 Task: Filter the notifications by "reason:manual".
Action: Mouse moved to (1330, 253)
Screenshot: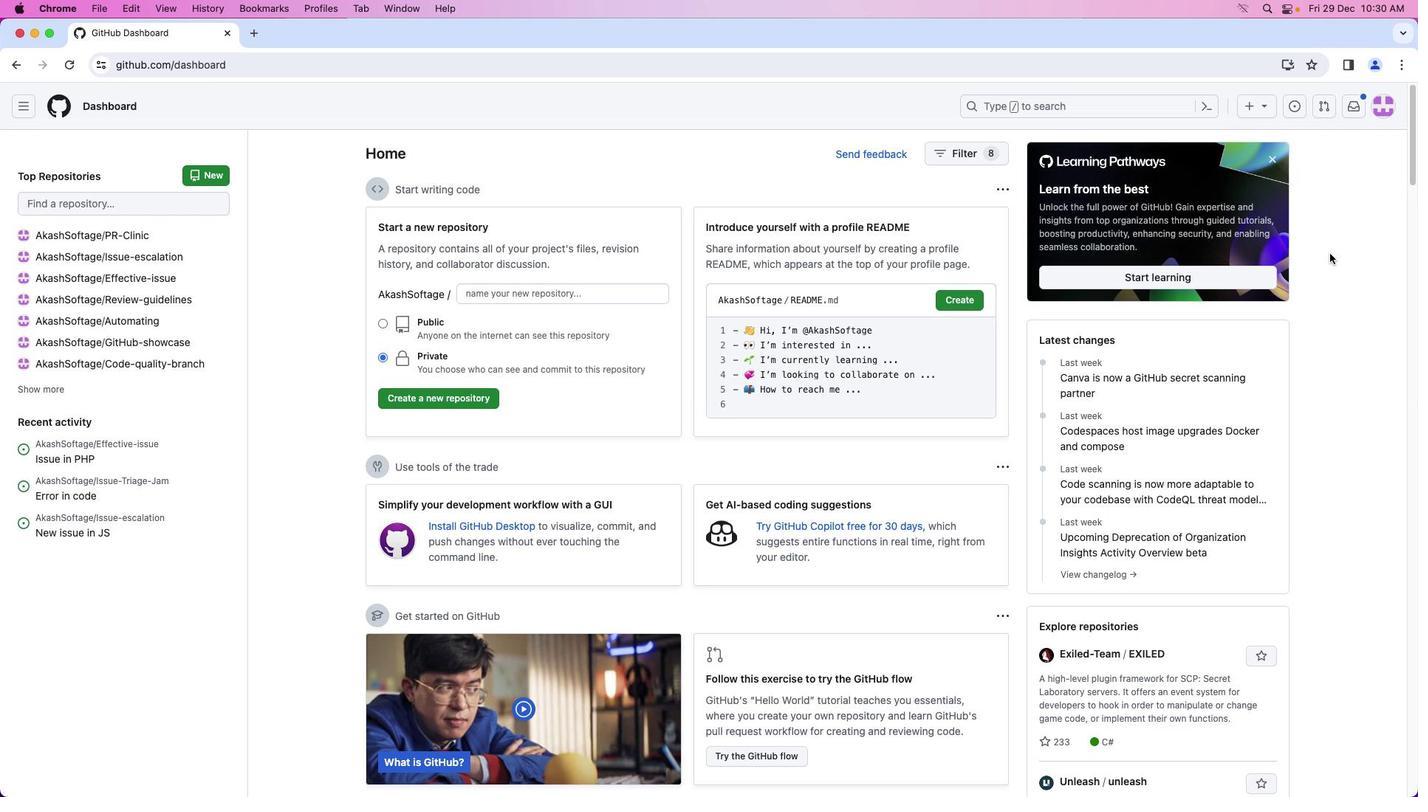 
Action: Mouse pressed left at (1330, 253)
Screenshot: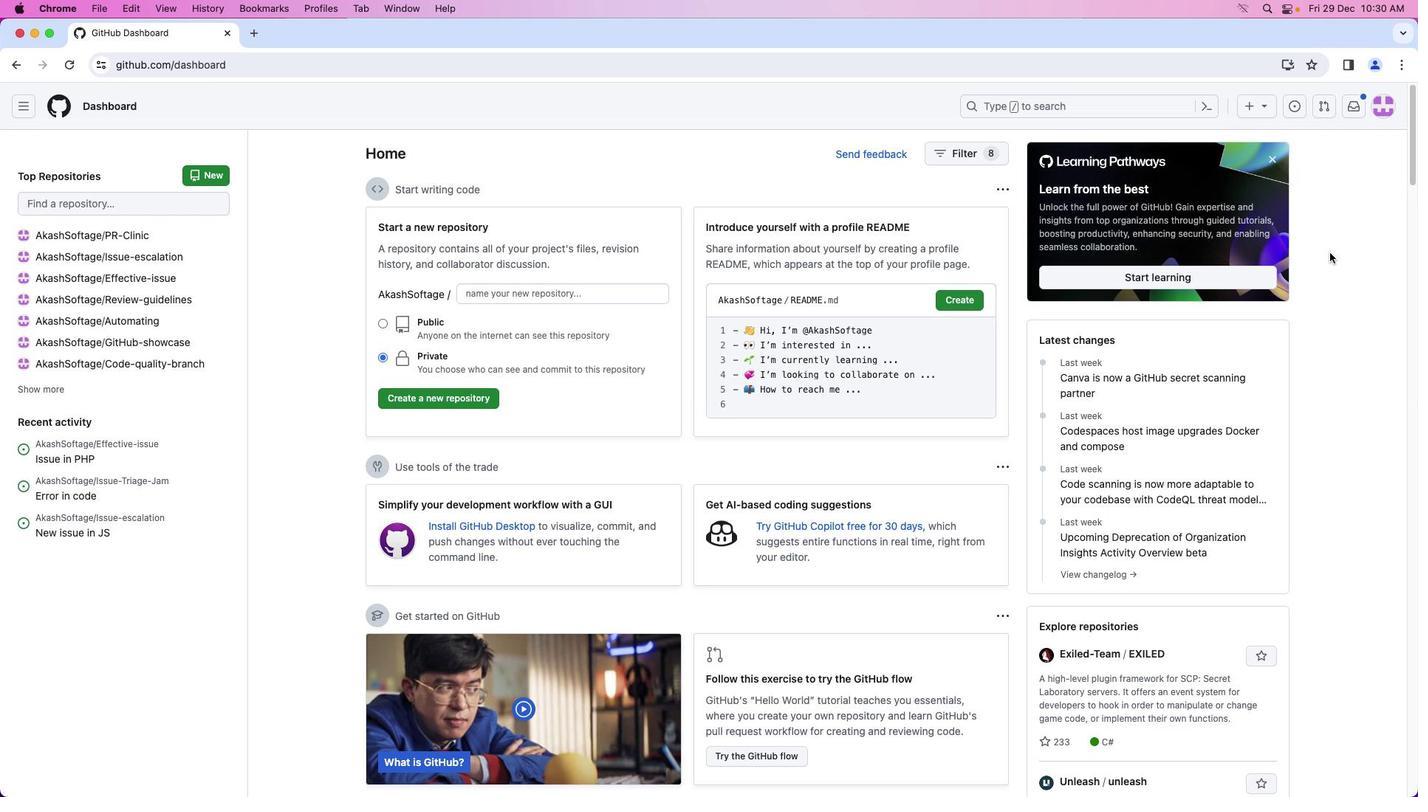 
Action: Mouse moved to (1359, 106)
Screenshot: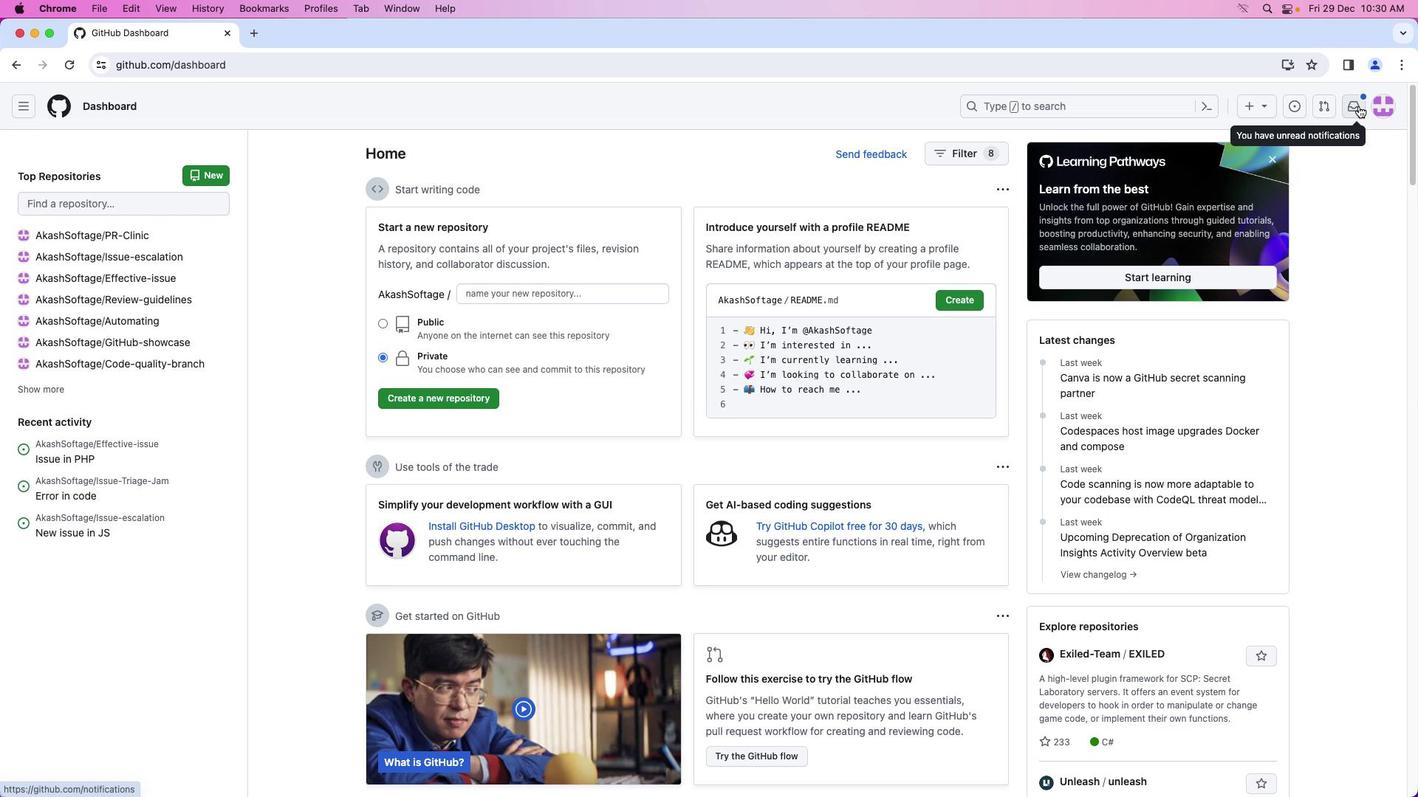 
Action: Mouse pressed left at (1359, 106)
Screenshot: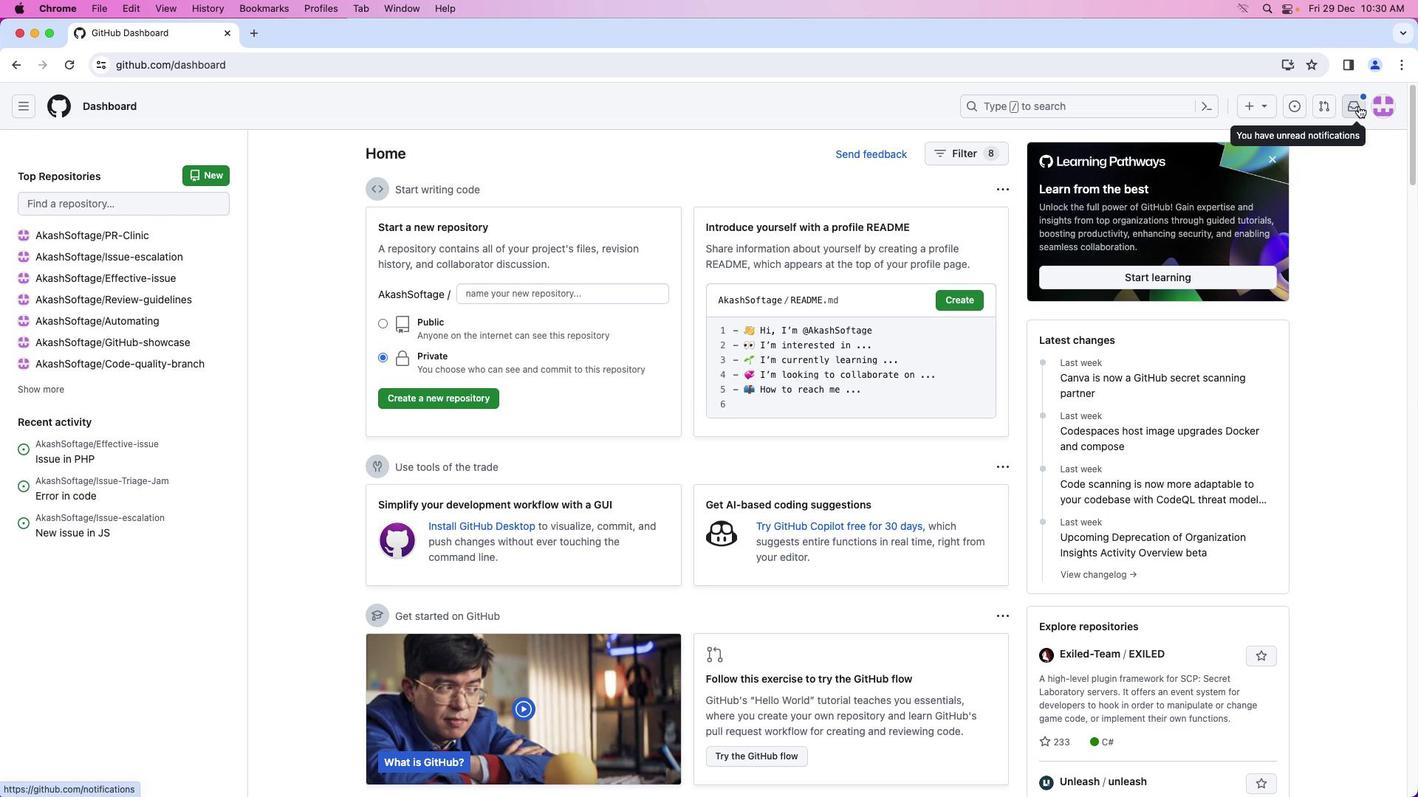
Action: Mouse moved to (440, 151)
Screenshot: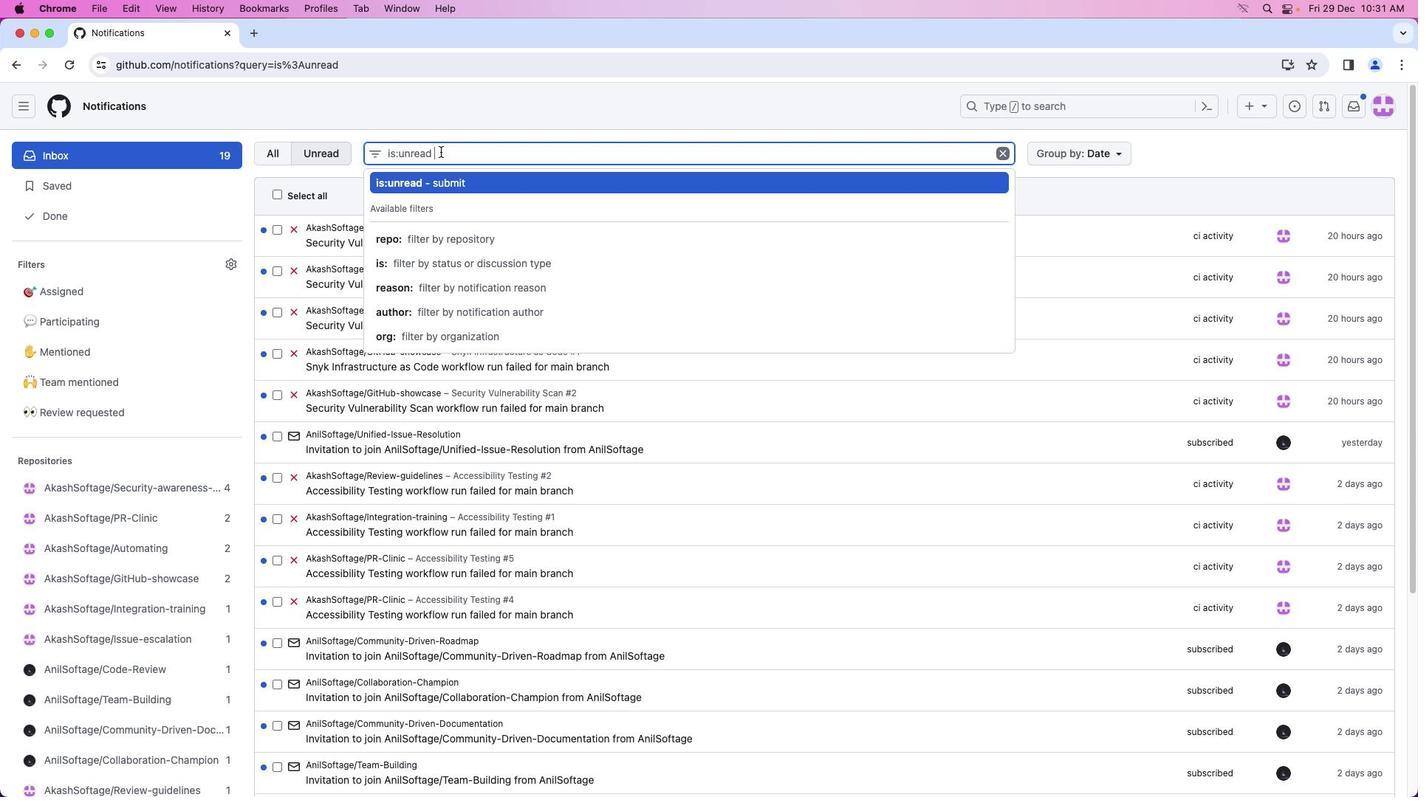 
Action: Mouse pressed left at (440, 151)
Screenshot: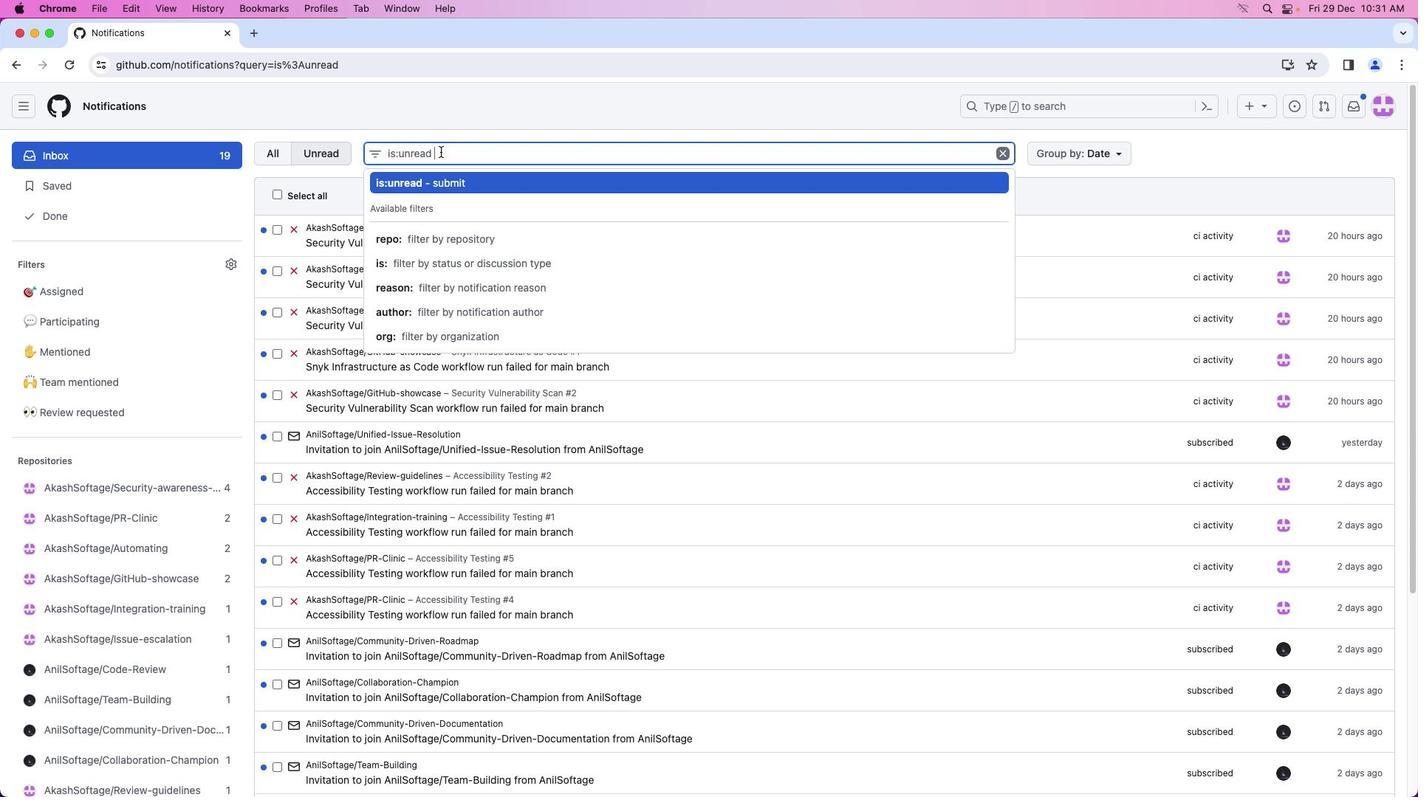 
Action: Mouse moved to (456, 156)
Screenshot: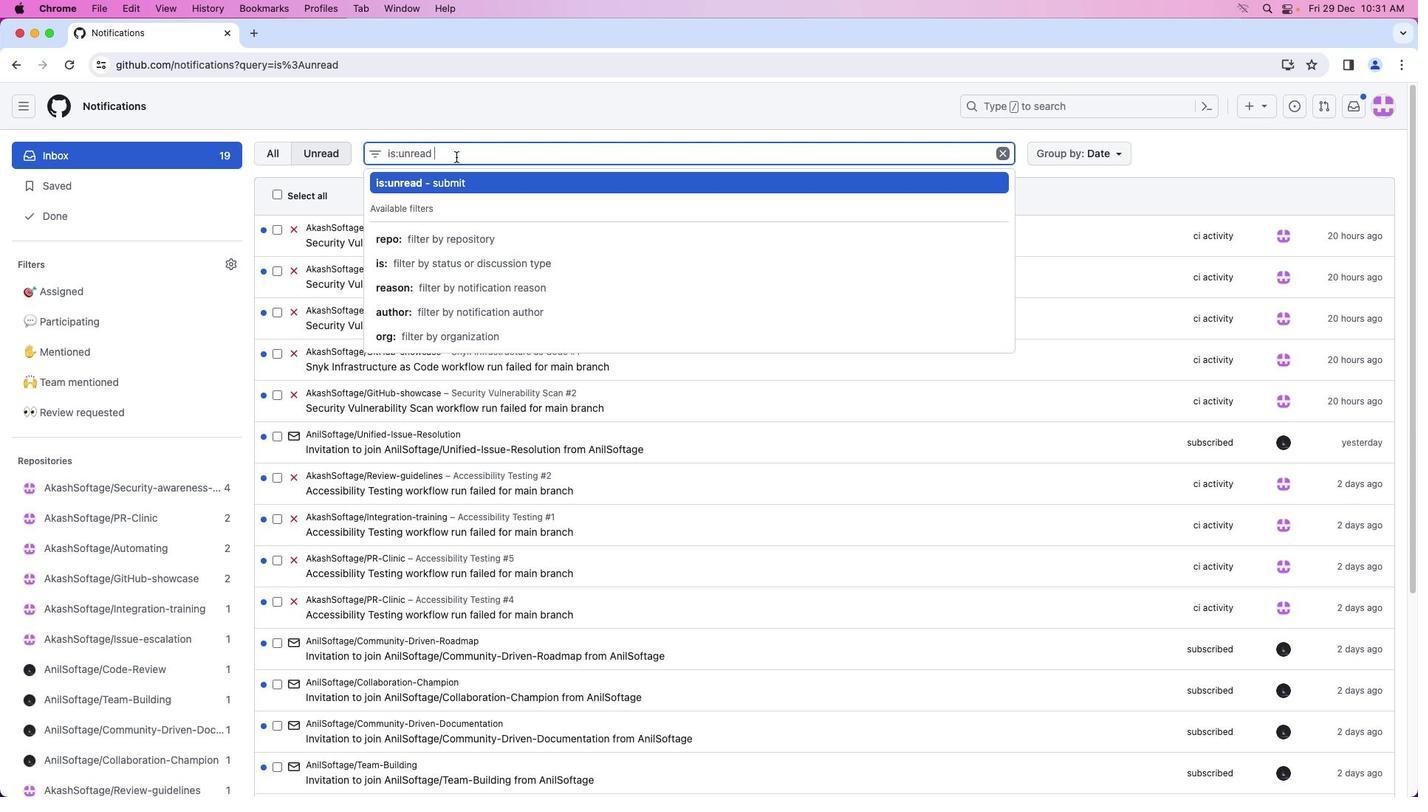 
Action: Mouse pressed left at (456, 156)
Screenshot: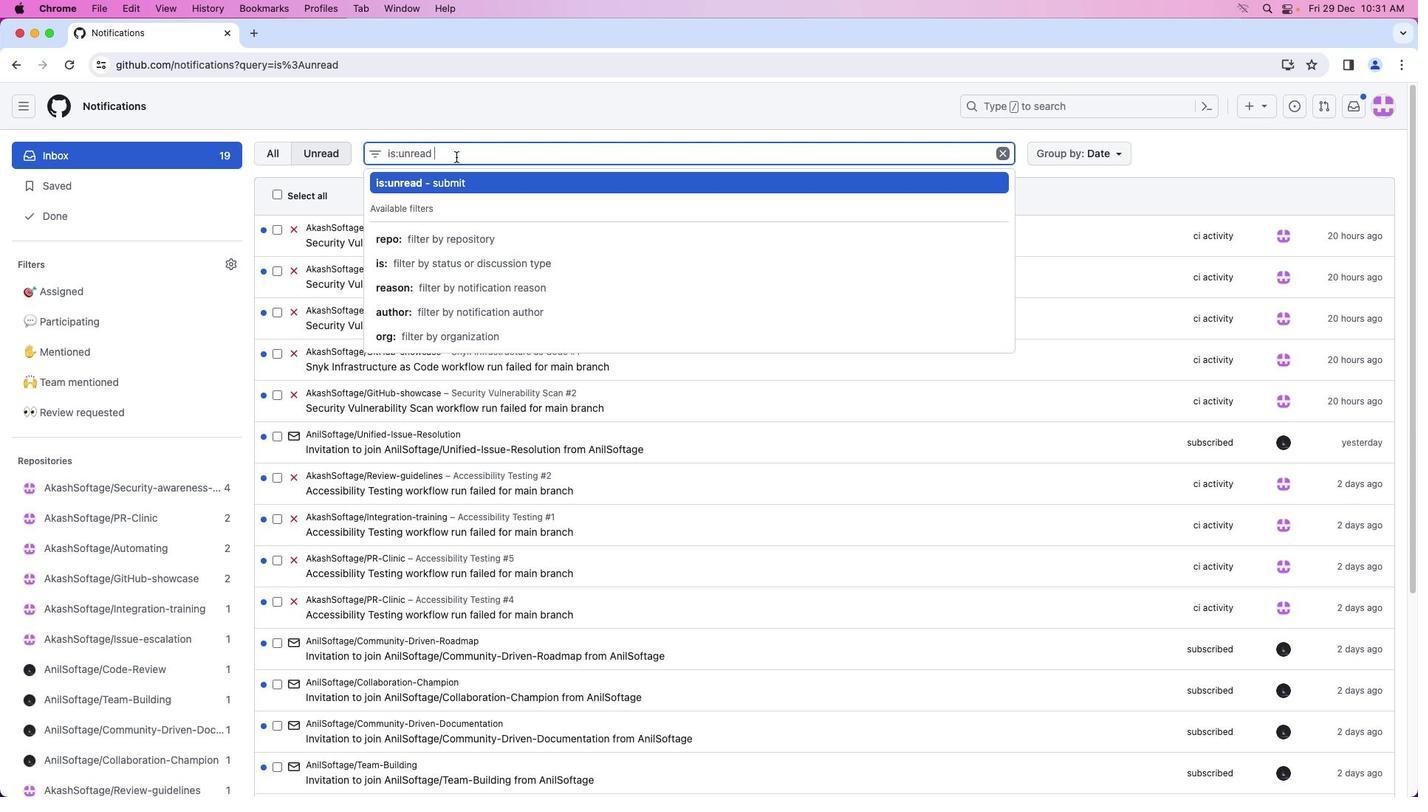 
Action: Mouse moved to (455, 156)
Screenshot: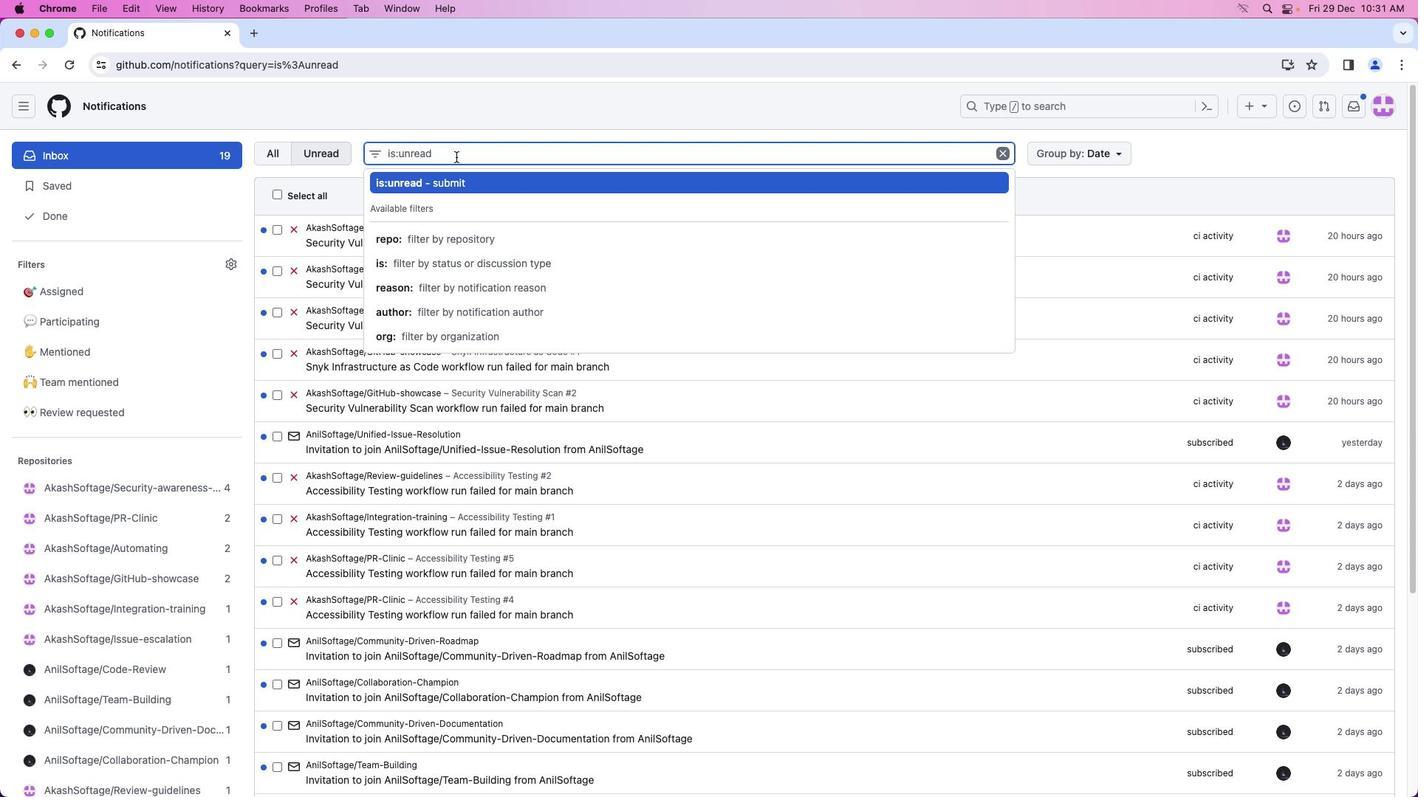
Action: Key pressed Key.backspaceKey.backspaceKey.backspaceKey.backspaceKey.backspaceKey.backspaceKey.backspaceKey.backspaceKey.backspaceKey.backspaceKey.backspace'r''e''a''s''o''n'Key.shift_r':''m''a''n''u''a''l'Key.enter
Screenshot: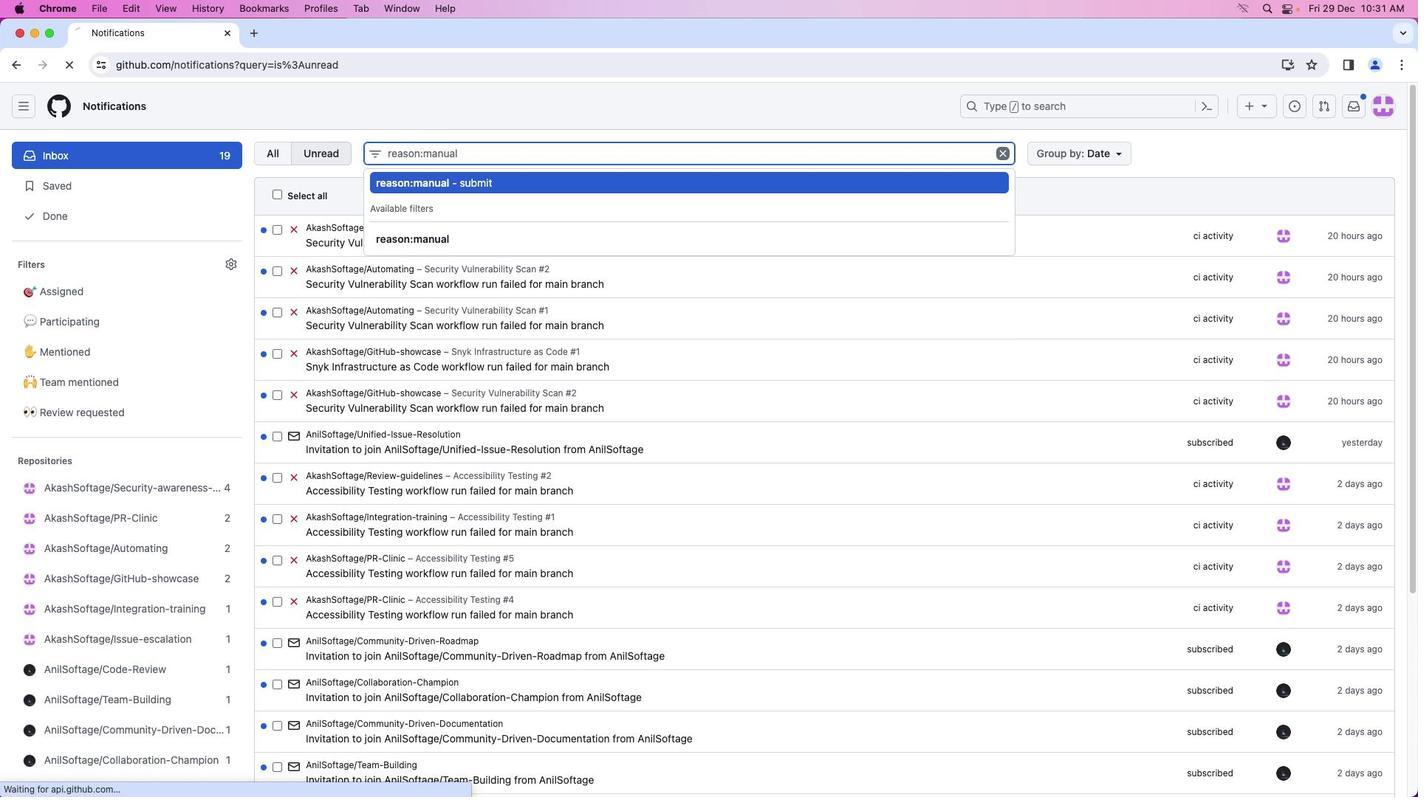 
Action: Mouse moved to (883, 327)
Screenshot: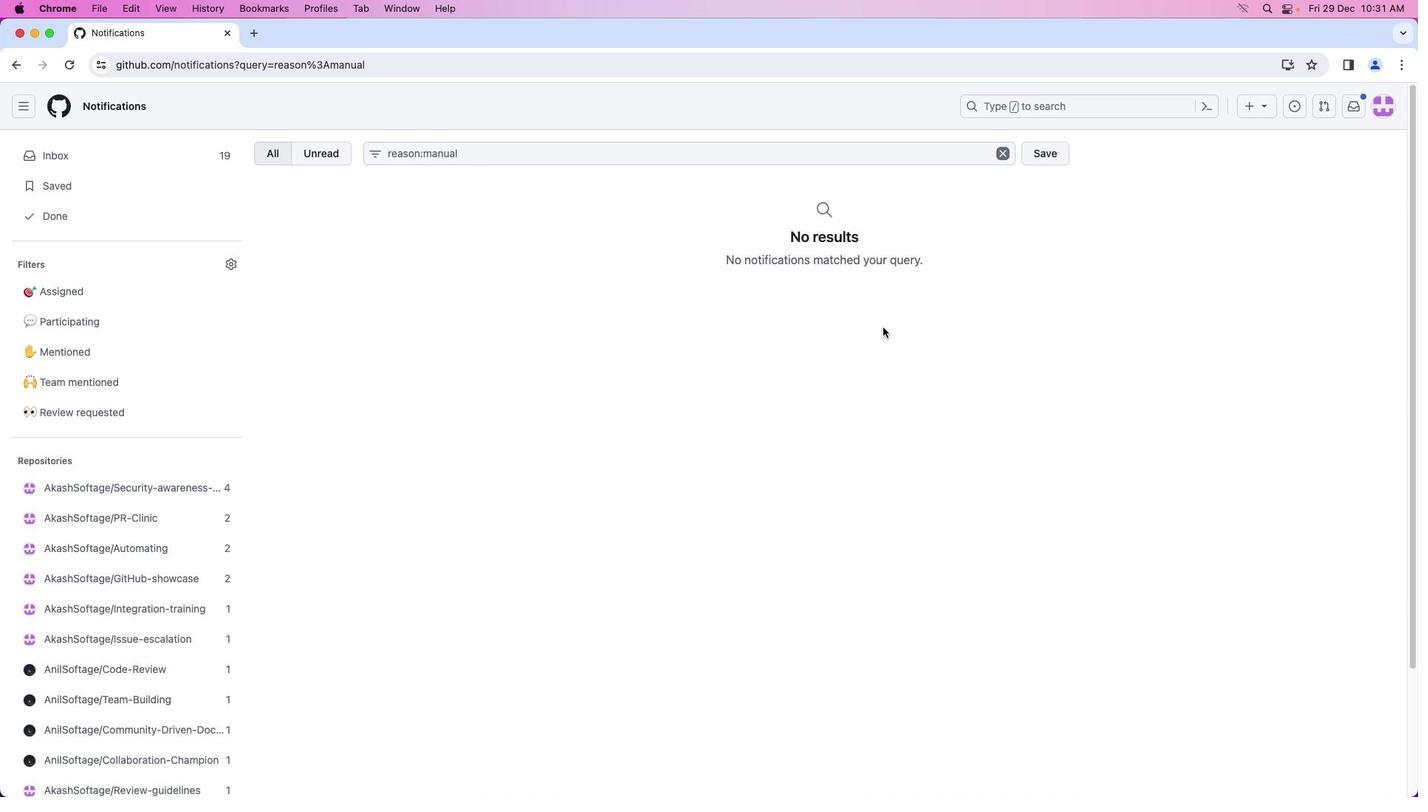 
Action: Mouse pressed left at (883, 327)
Screenshot: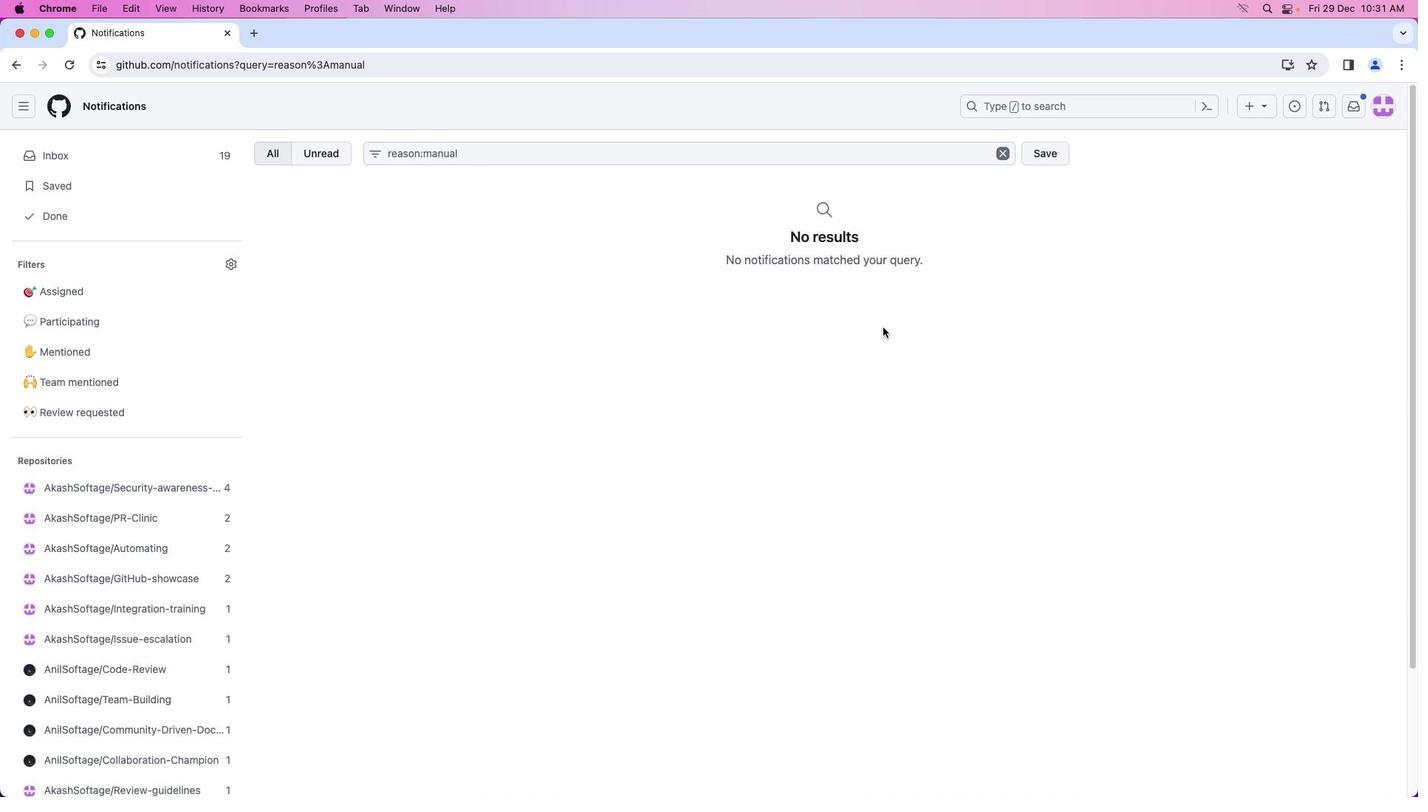 
Action: Mouse moved to (843, 321)
Screenshot: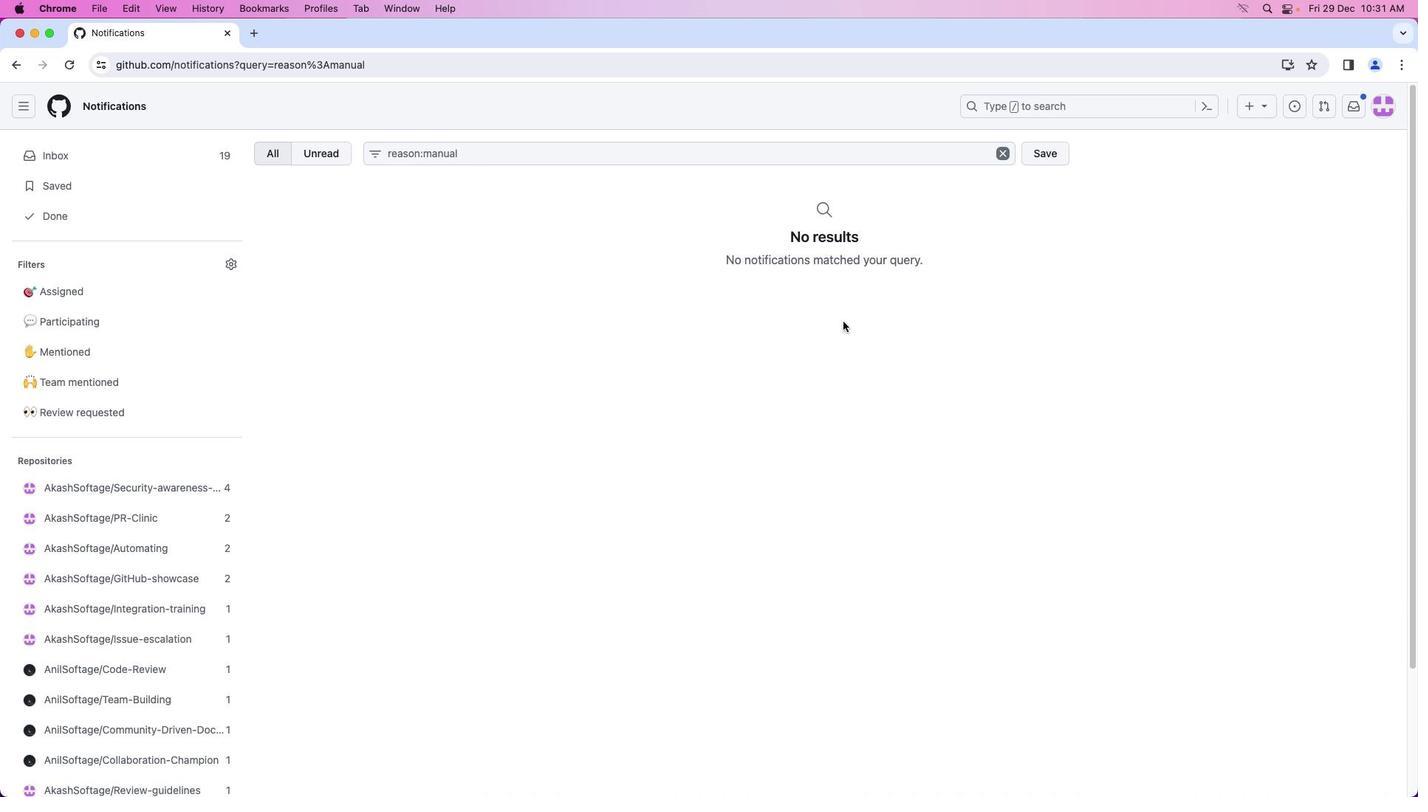 
